 Task: Create New Customer with Customer Name: Fortune House, Billing Address Line1: 2100 Pike Street, Billing Address Line2:  San Diego, Billing Address Line3:  California 92126
Action: Mouse pressed left at (193, 37)
Screenshot: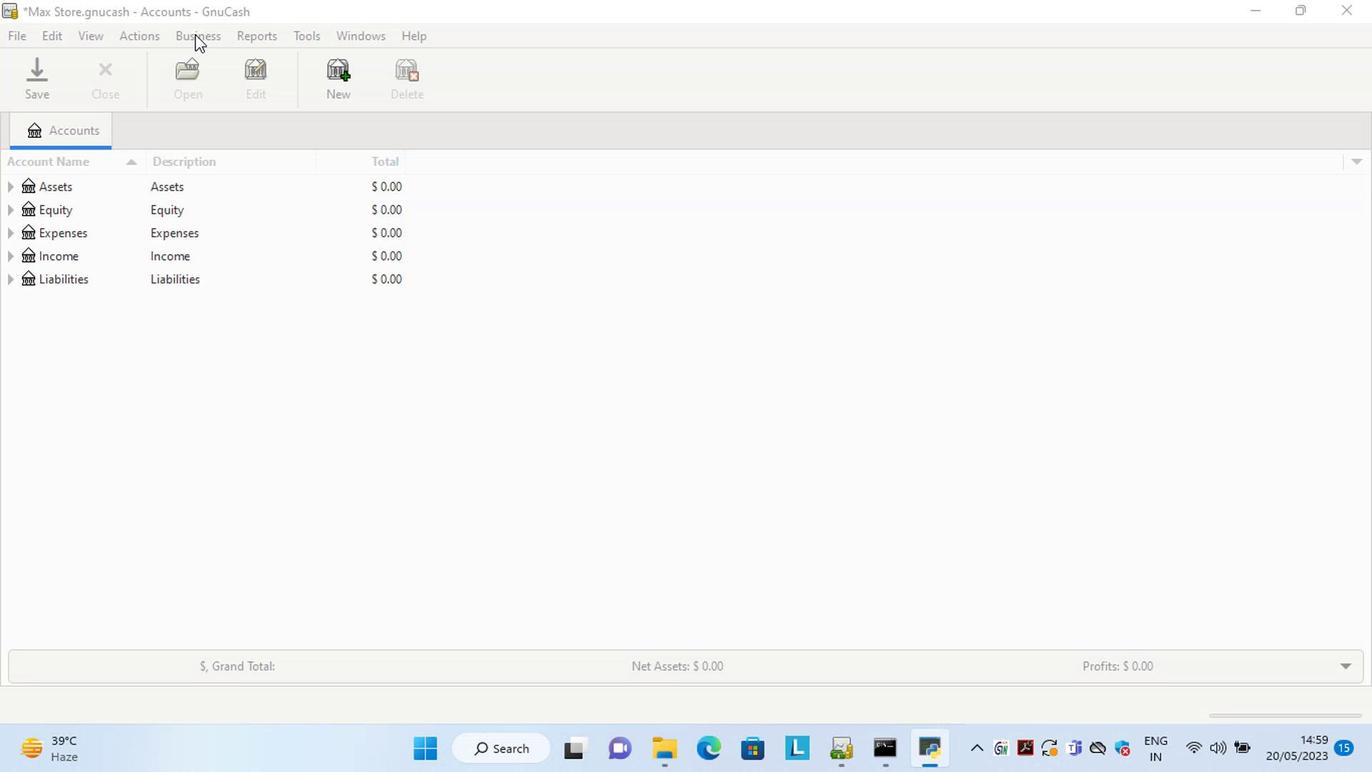 
Action: Mouse moved to (439, 91)
Screenshot: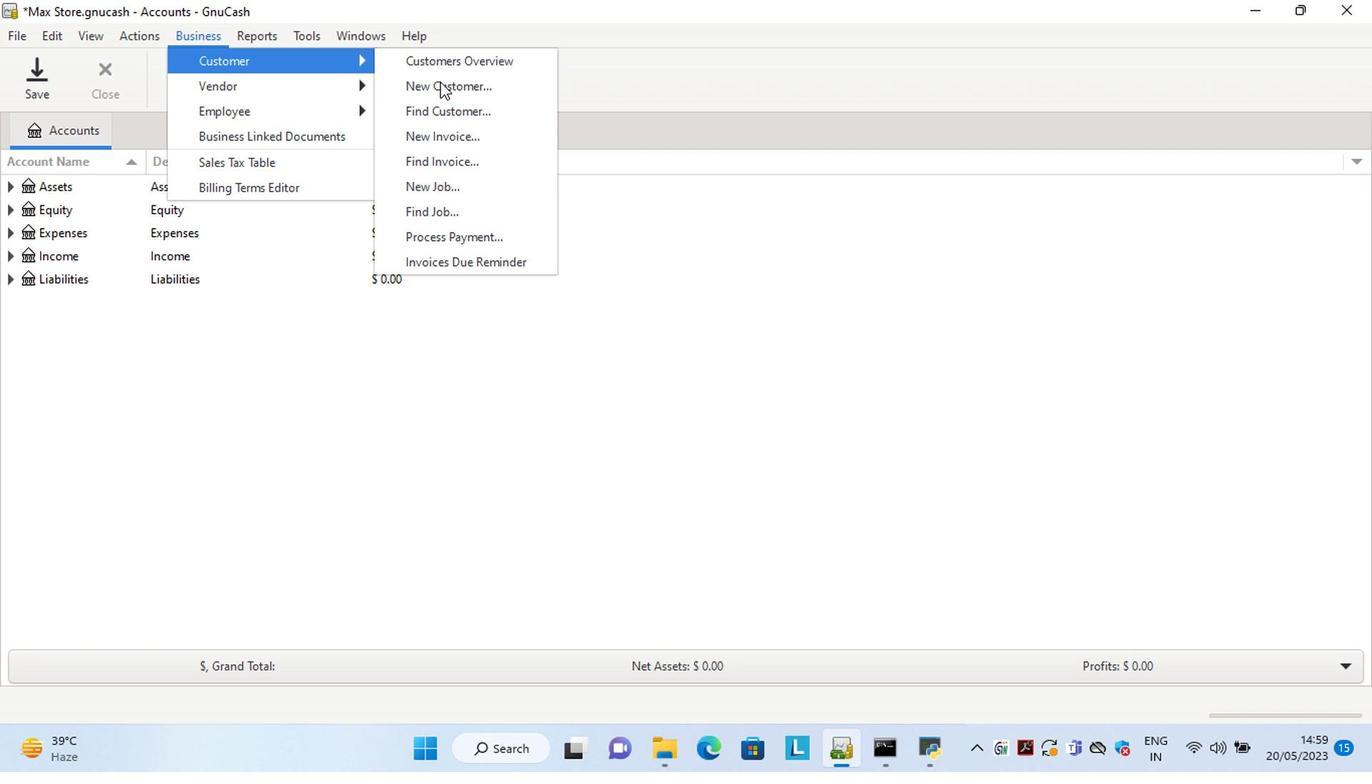 
Action: Mouse pressed left at (439, 91)
Screenshot: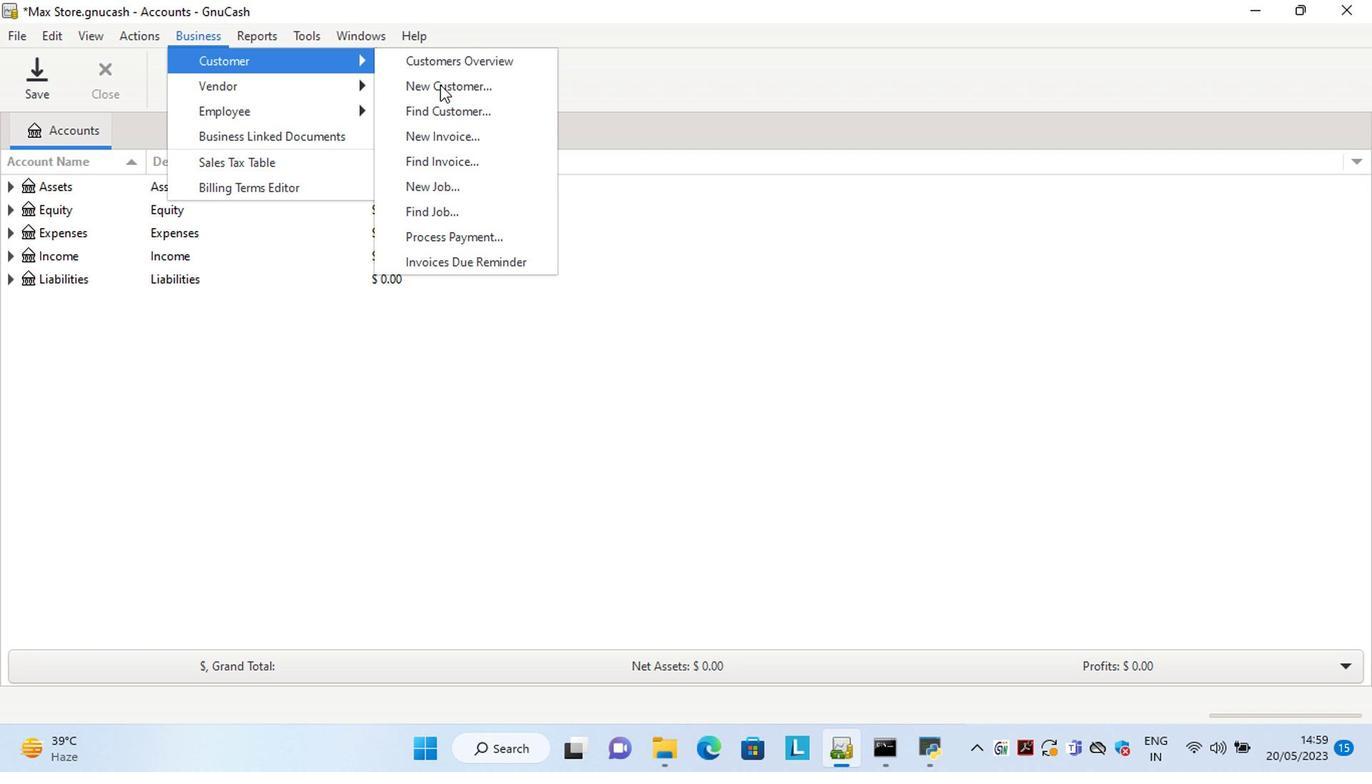 
Action: Mouse moved to (1147, 260)
Screenshot: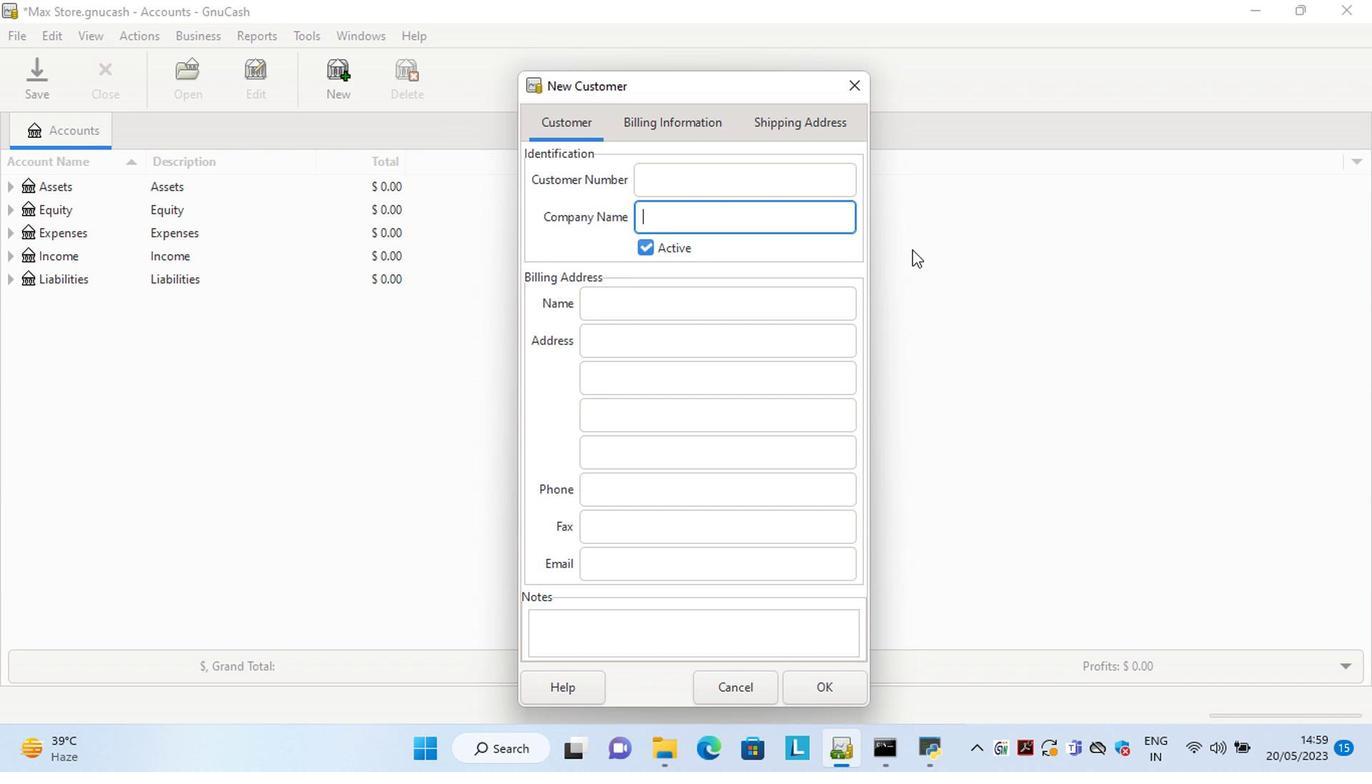 
Action: Key pressed <Key.shift>Fortune<Key.space><Key.shift>House<Key.tab><Key.caps_lock><Key.tab><Key.tab>2100<Key.space><Key.shift>pIKE<Key.space><Key.backspace><Key.backspace><Key.backspace><Key.backspace><Key.backspace><Key.caps_lock><Key.shift>Pike<Key.space><Key.shift>Street<Key.tab>s<Key.tab>d<Key.backspace>c
Screenshot: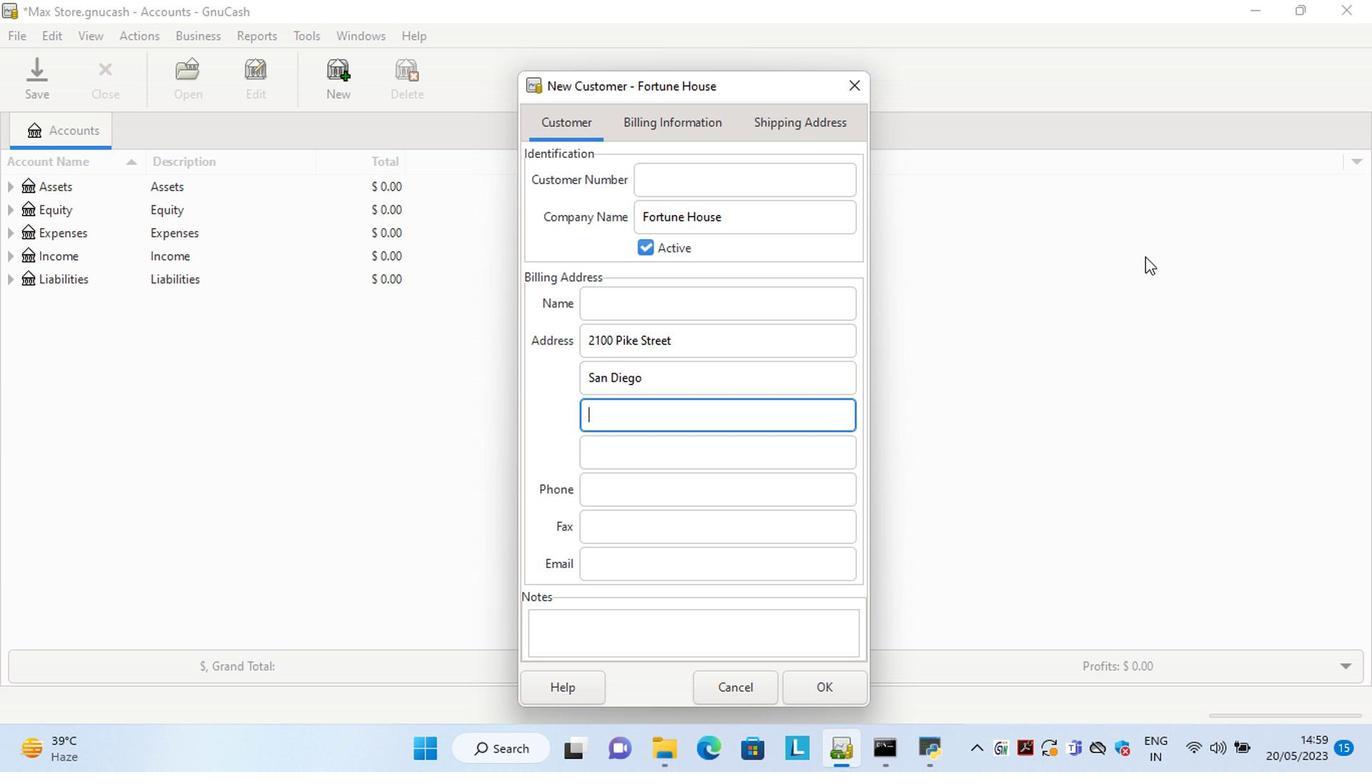 
Action: Mouse moved to (799, 489)
Screenshot: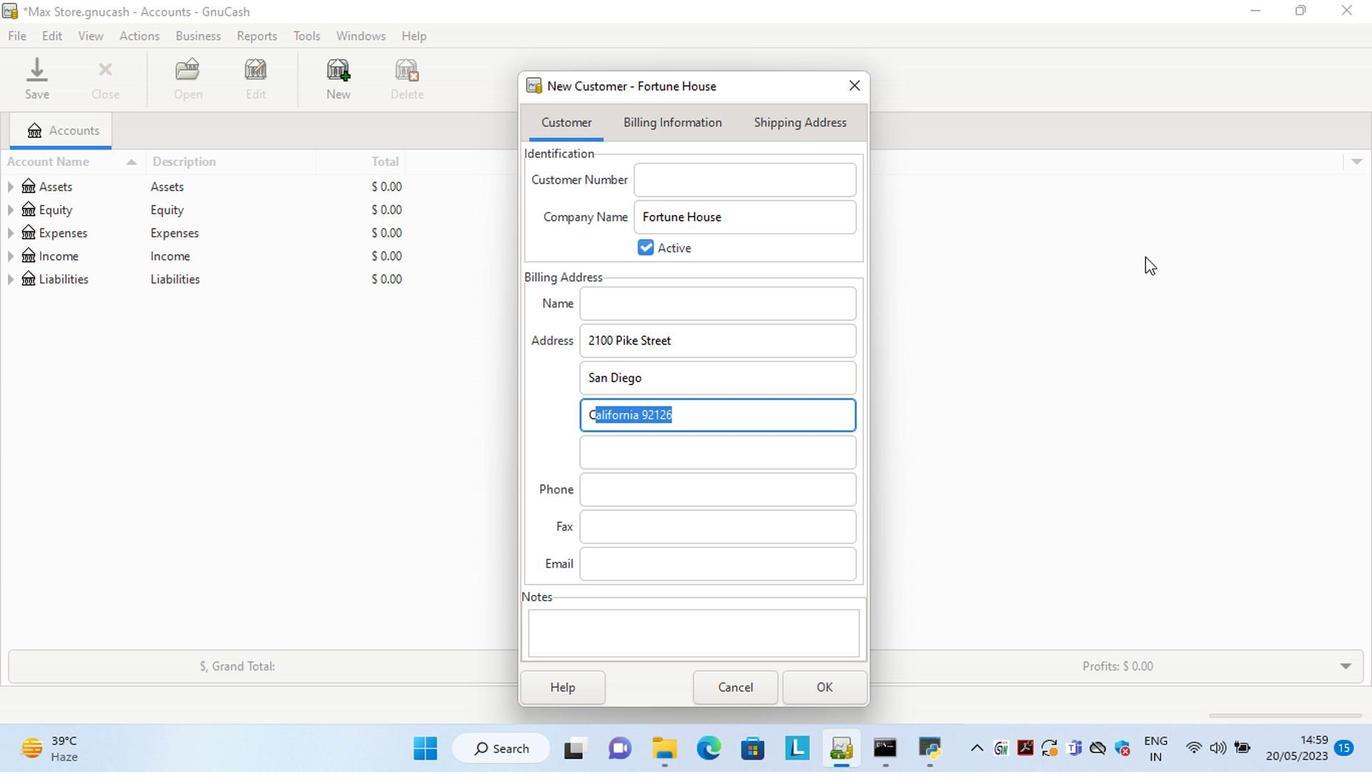 
Action: Key pressed <Key.tab>
Screenshot: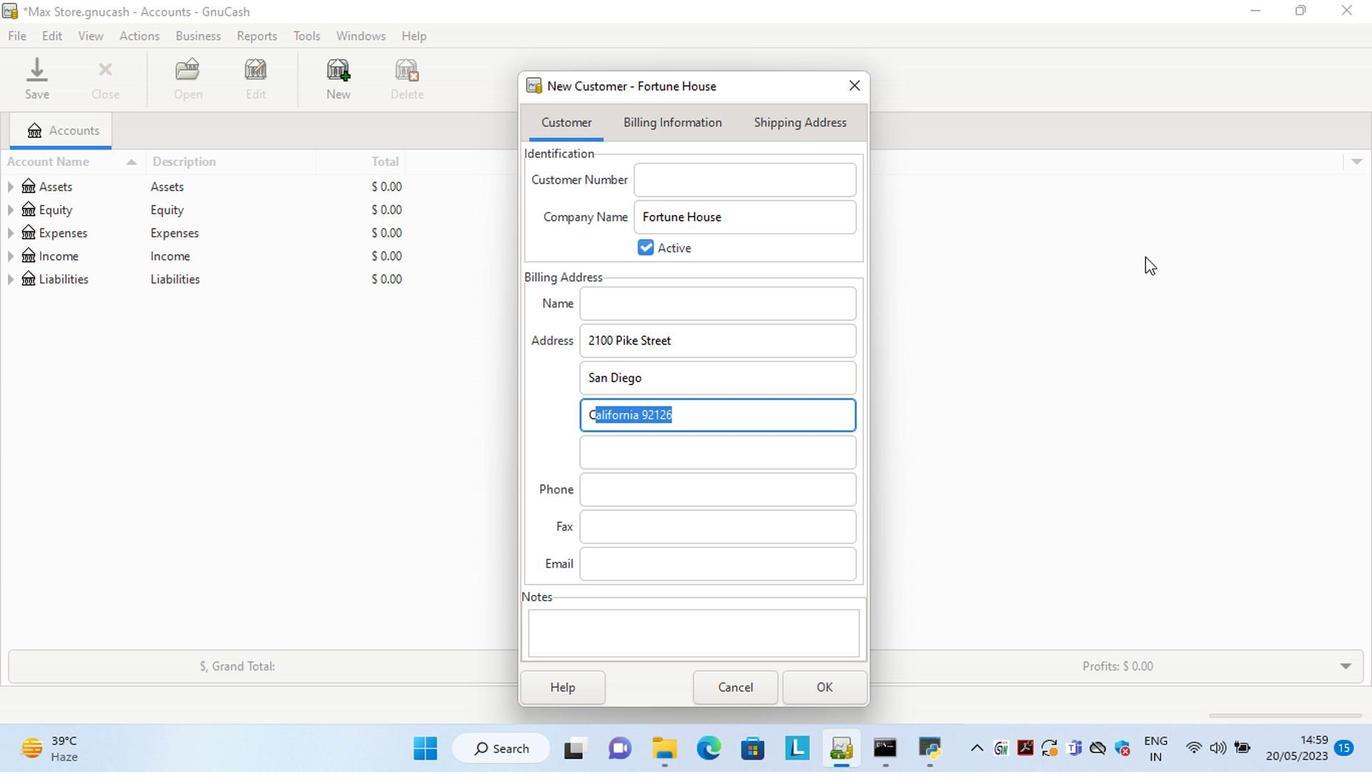 
Action: Mouse moved to (794, 682)
Screenshot: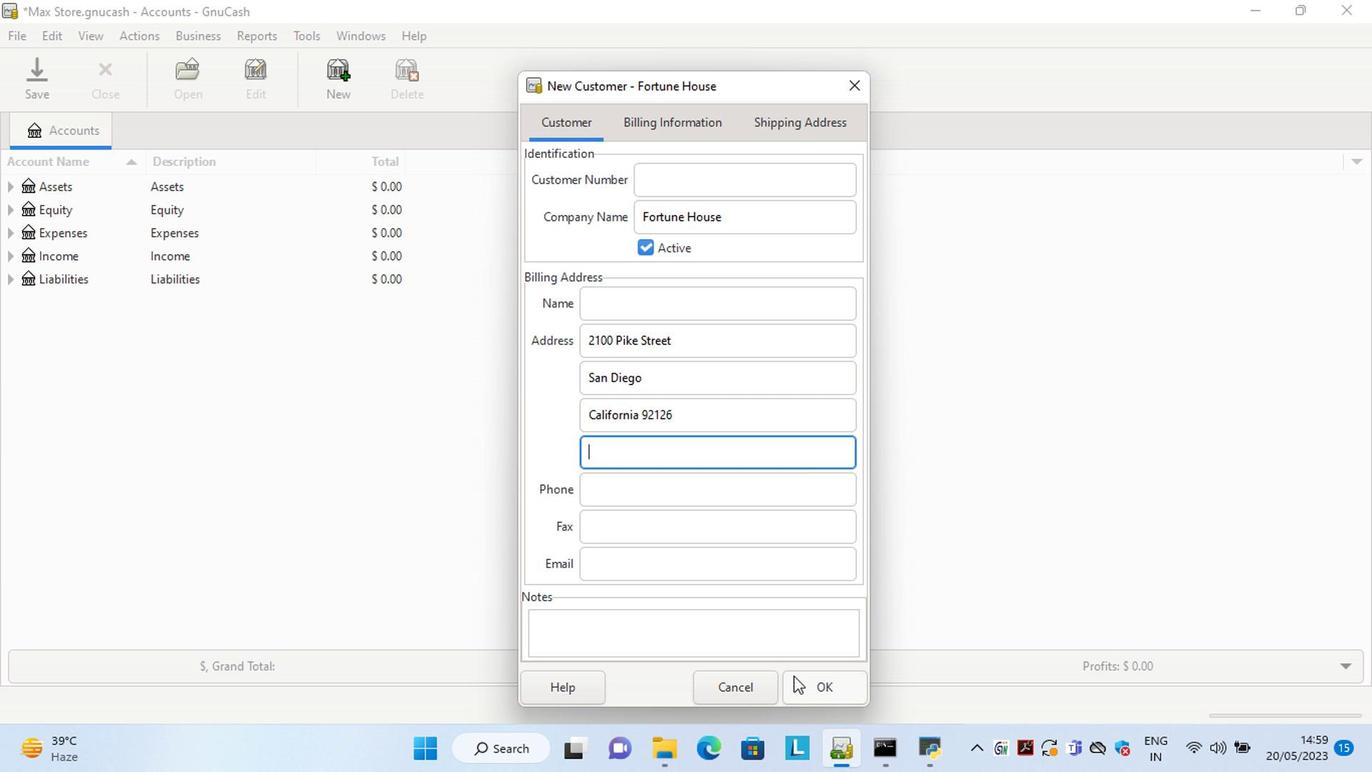 
Action: Mouse pressed left at (794, 682)
Screenshot: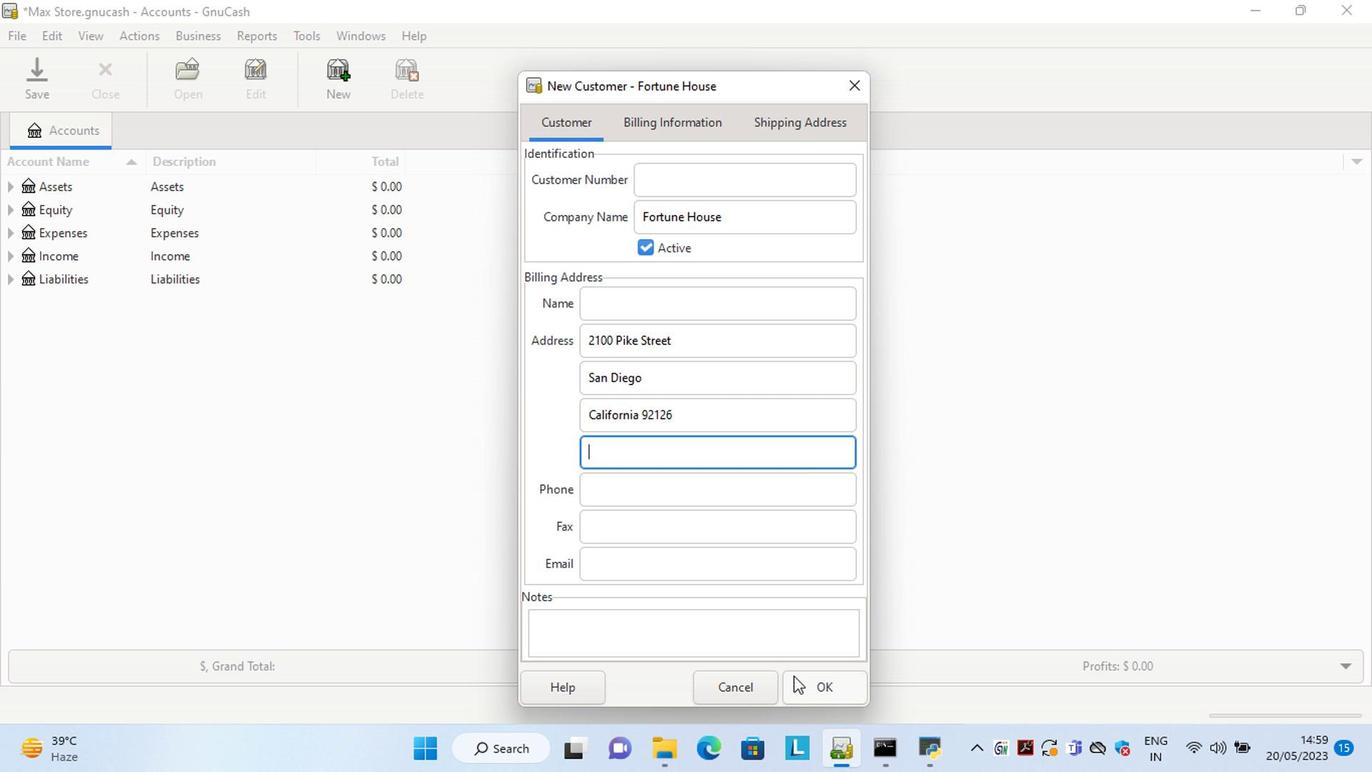 
Action: Mouse moved to (988, 483)
Screenshot: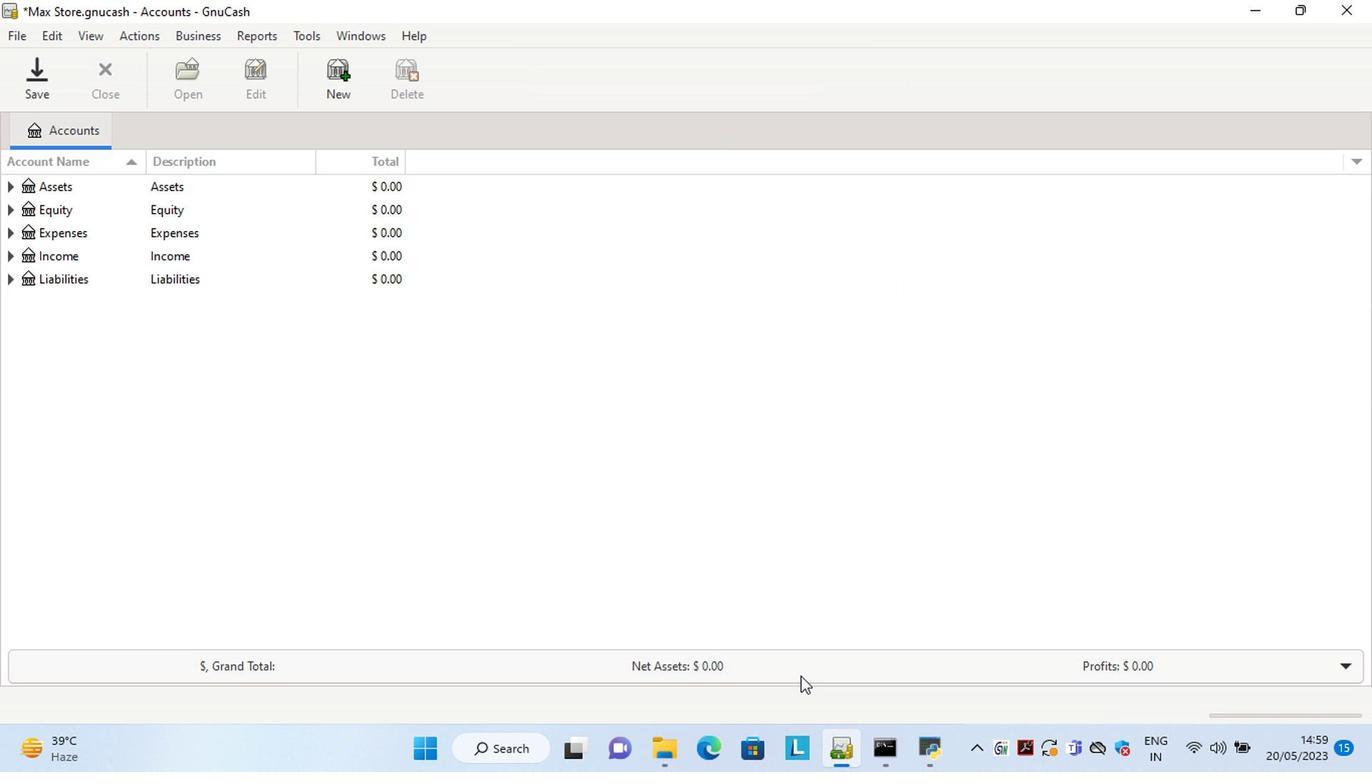 
